 Task: Create a task  Login page not loading or unresponsive , assign it to team member softage.10@softage.net in the project ZephyrTech and update the status of the task to  On Track  , set the priority of the task to High.
Action: Mouse moved to (66, 68)
Screenshot: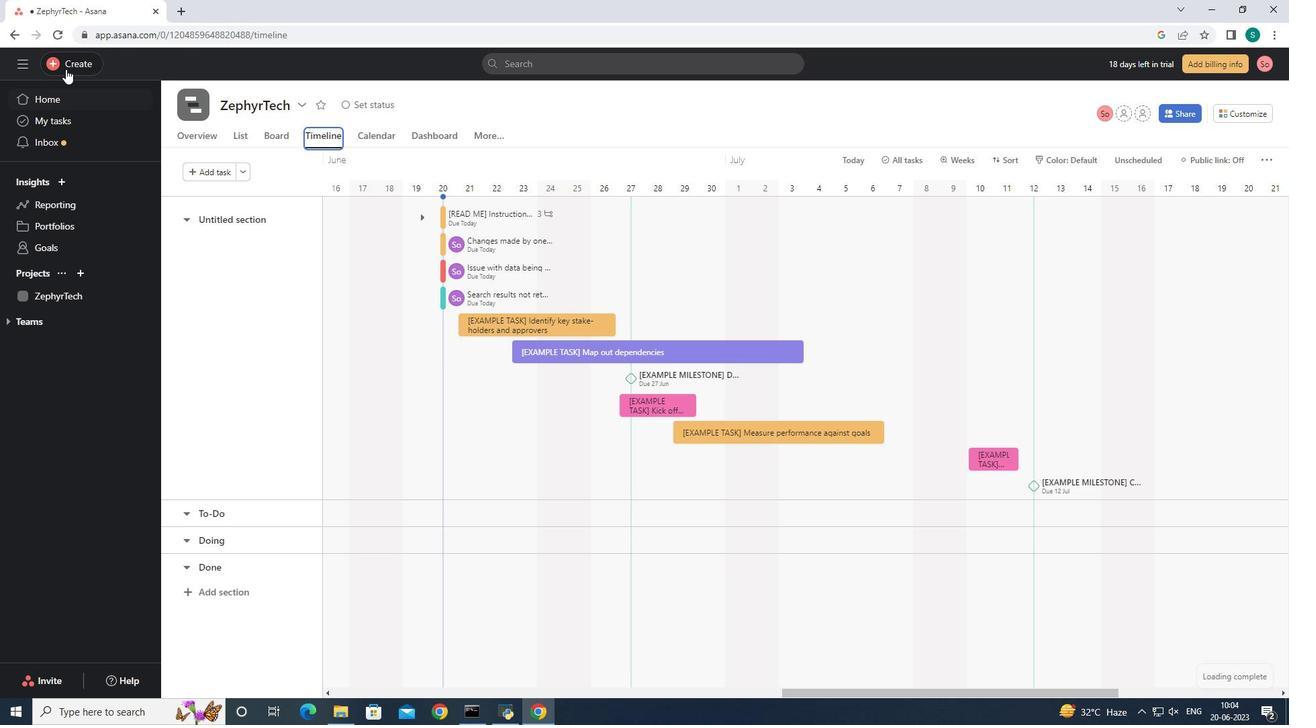 
Action: Mouse pressed left at (66, 68)
Screenshot: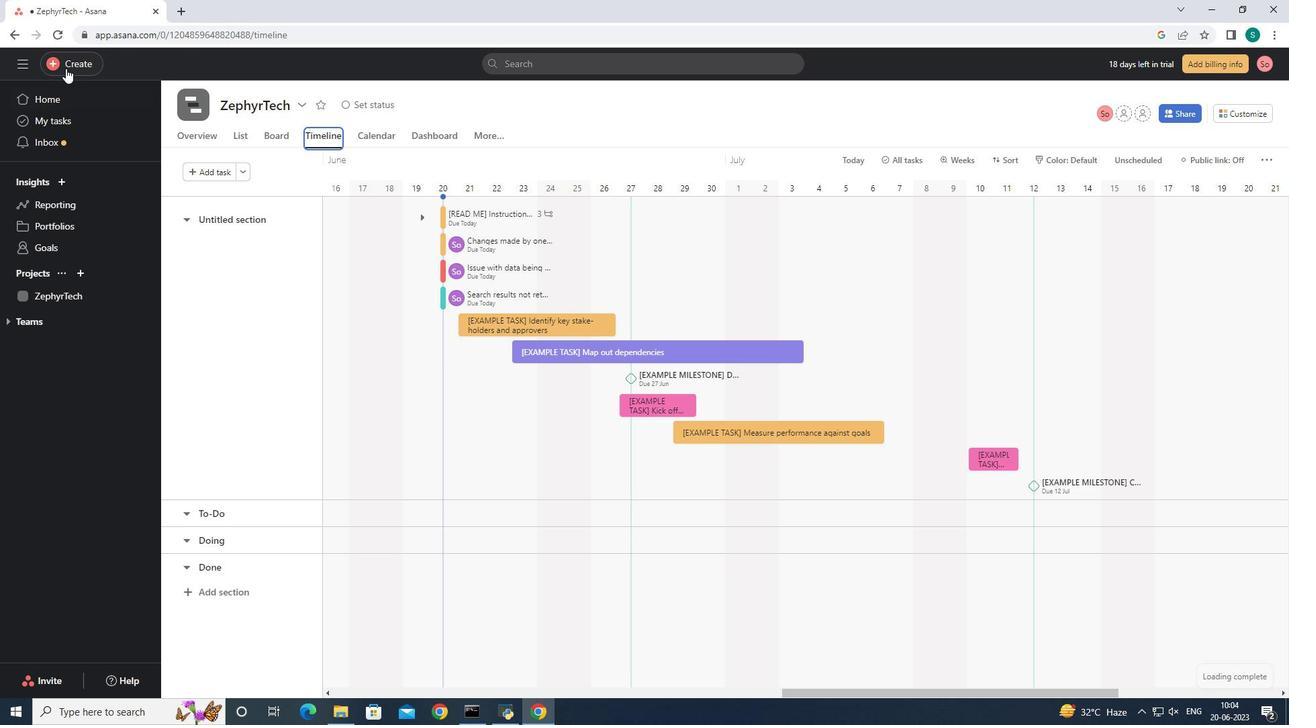 
Action: Mouse moved to (121, 74)
Screenshot: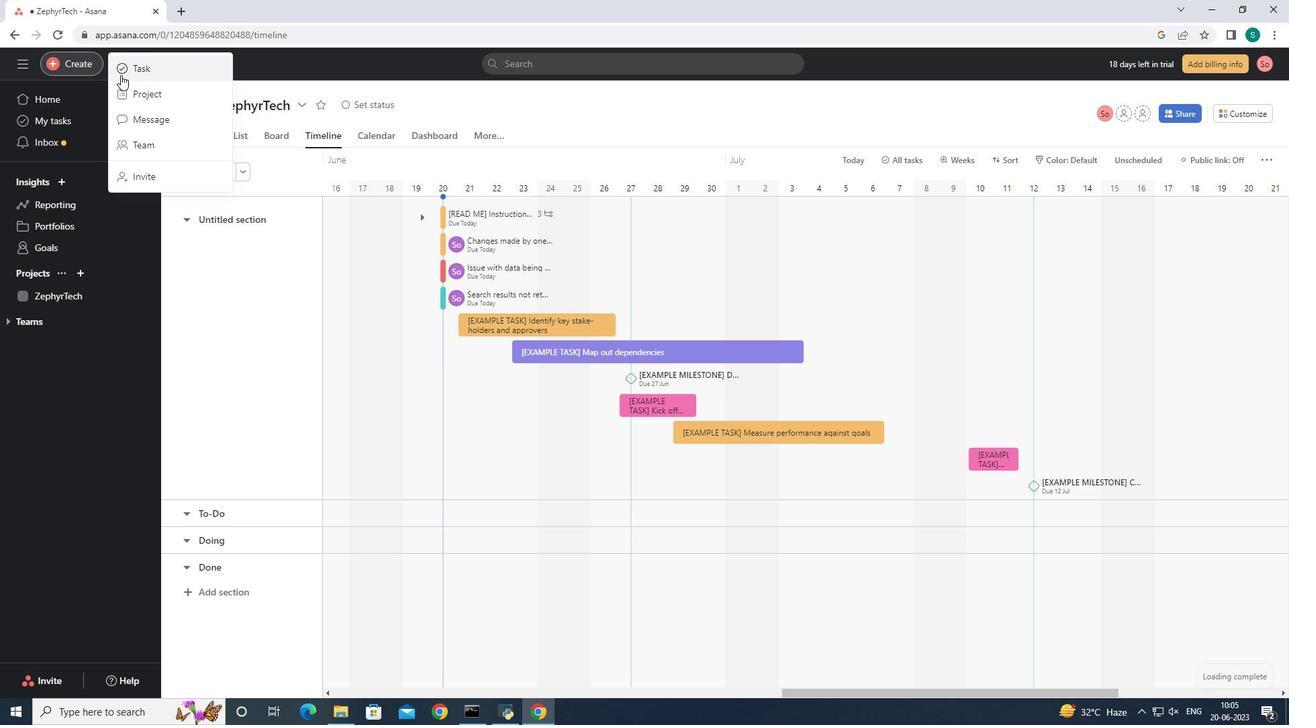 
Action: Mouse pressed left at (121, 74)
Screenshot: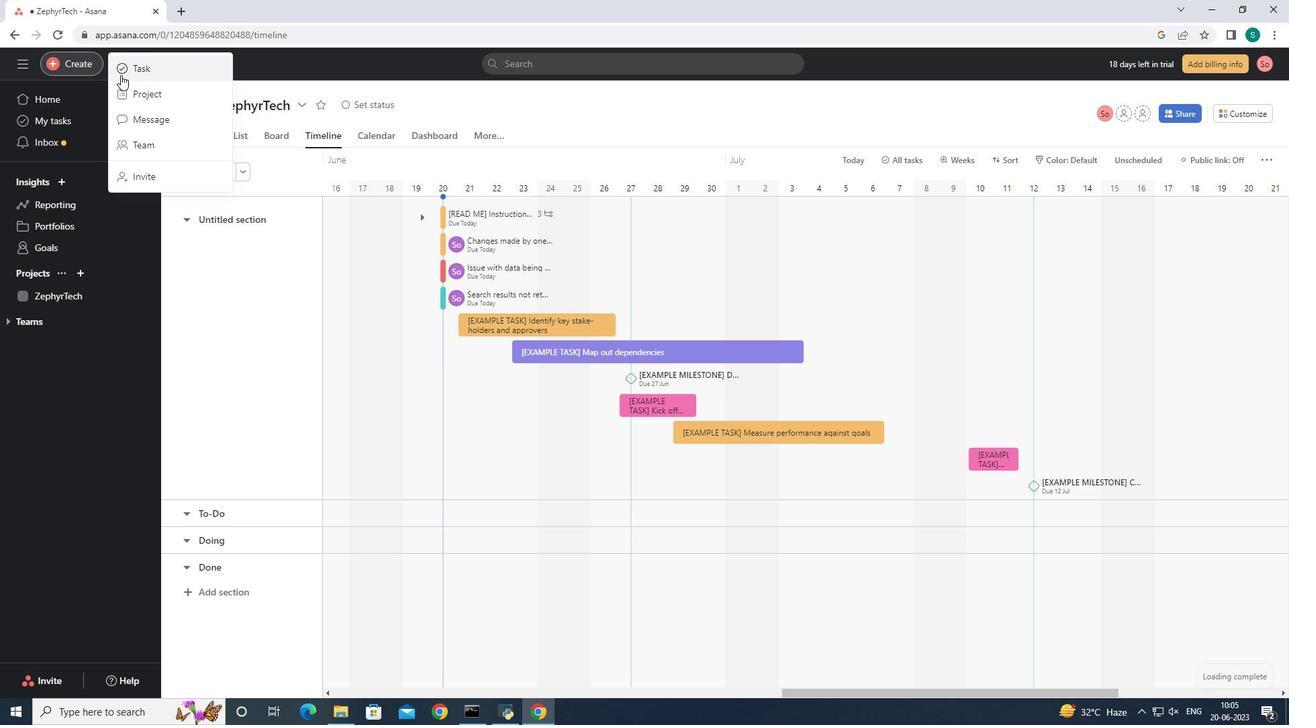 
Action: Mouse moved to (1061, 571)
Screenshot: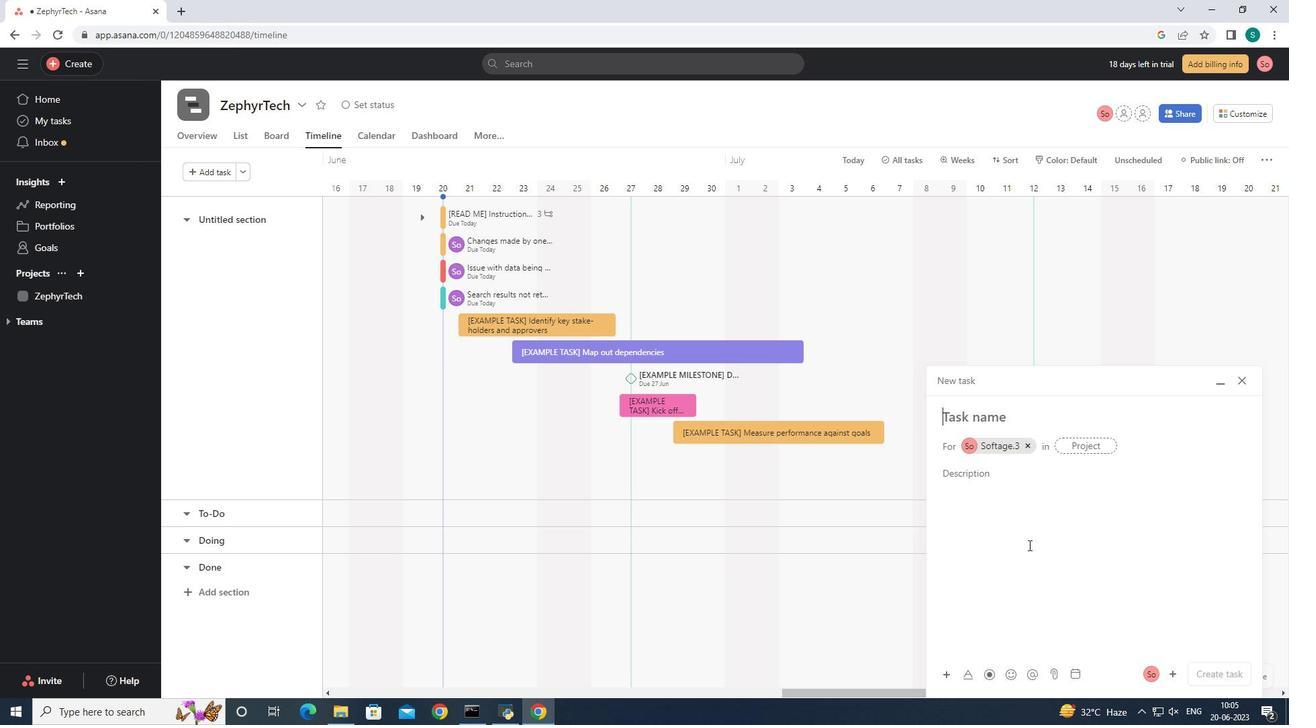 
Action: Key pressed <Key.shift><Key.shift><Key.shift>Login<Key.space>page<Key.space>not<Key.space>loading<Key.space>or<Key.space>unresponsive,
Screenshot: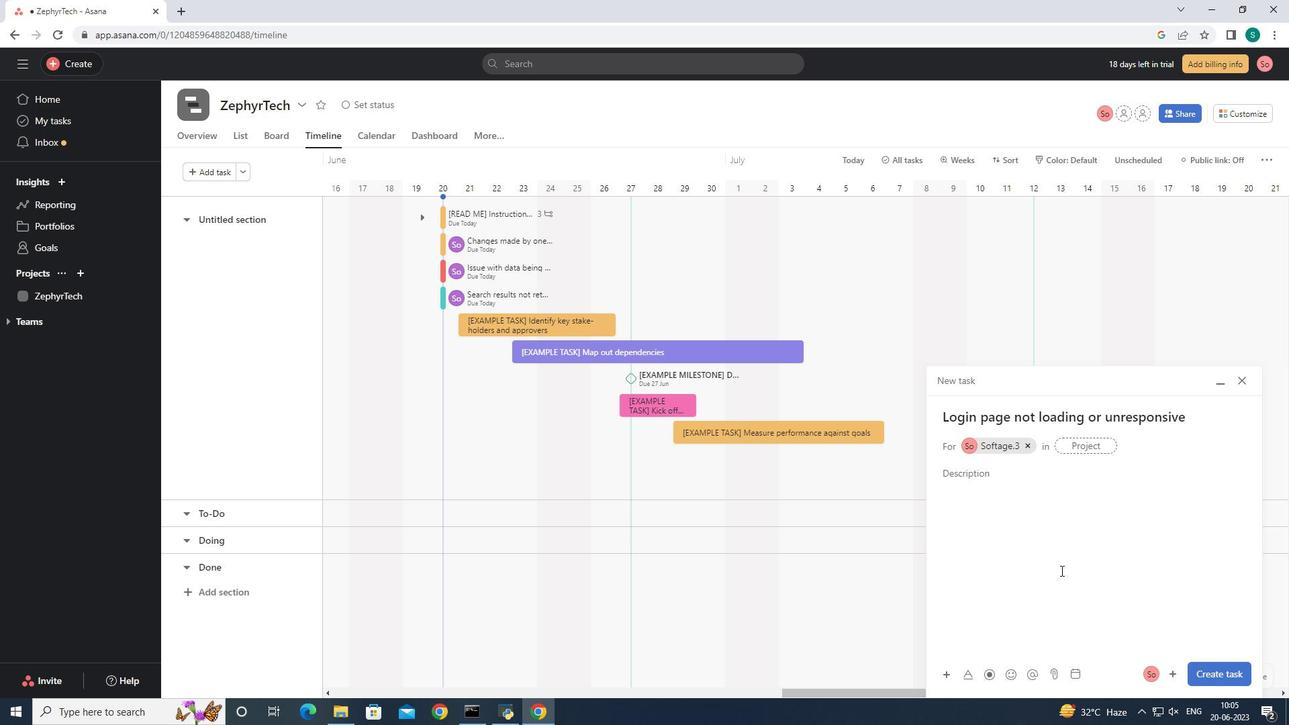 
Action: Mouse moved to (1030, 446)
Screenshot: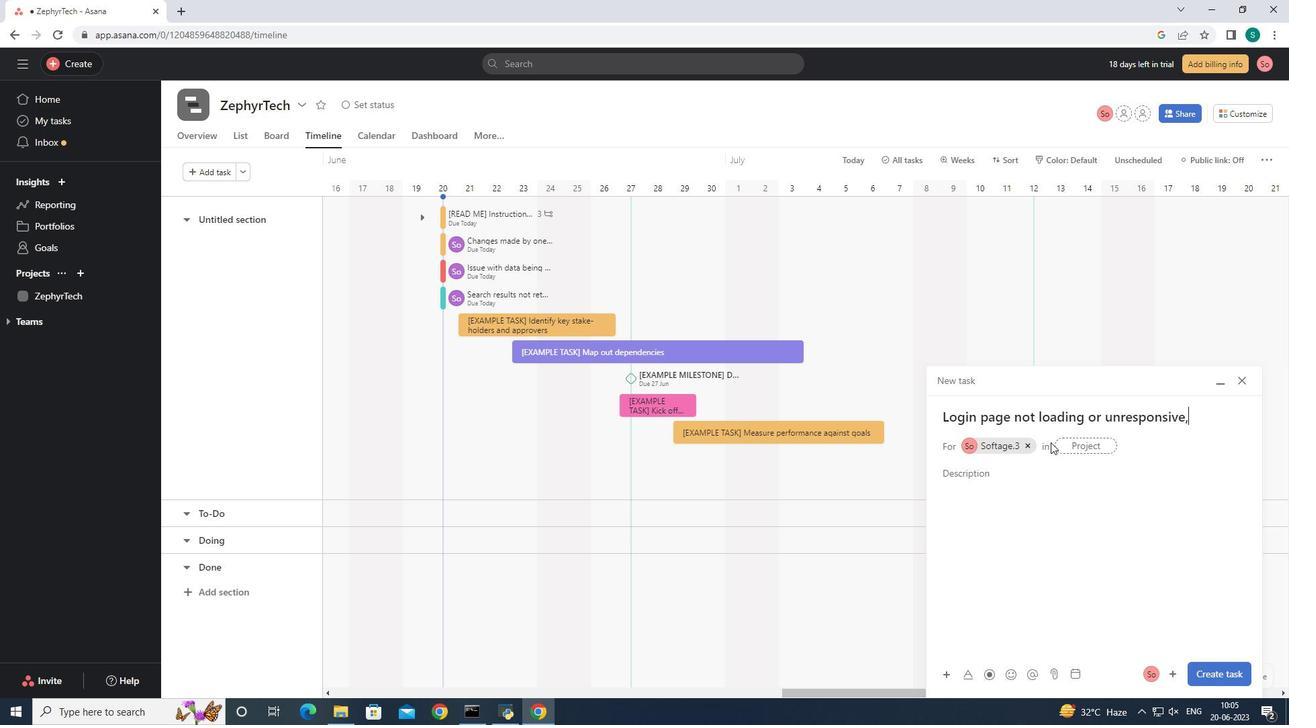 
Action: Mouse pressed left at (1030, 446)
Screenshot: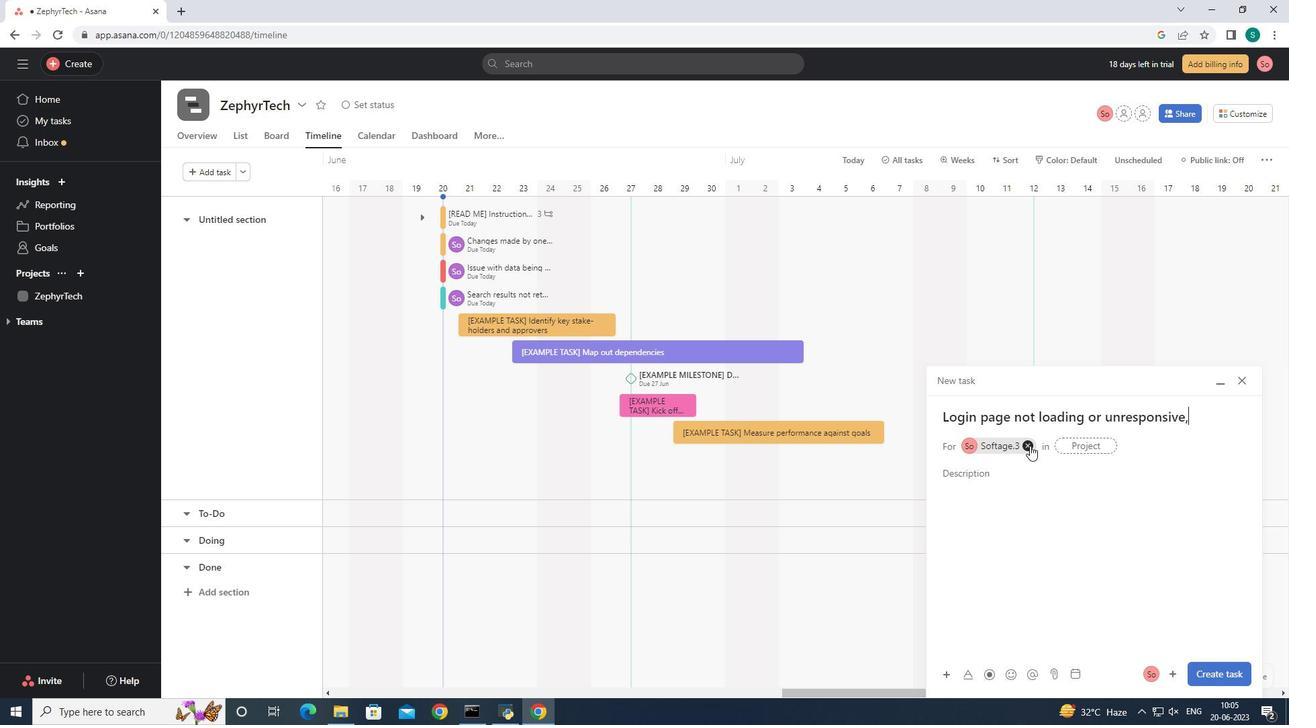 
Action: Mouse moved to (1156, 669)
Screenshot: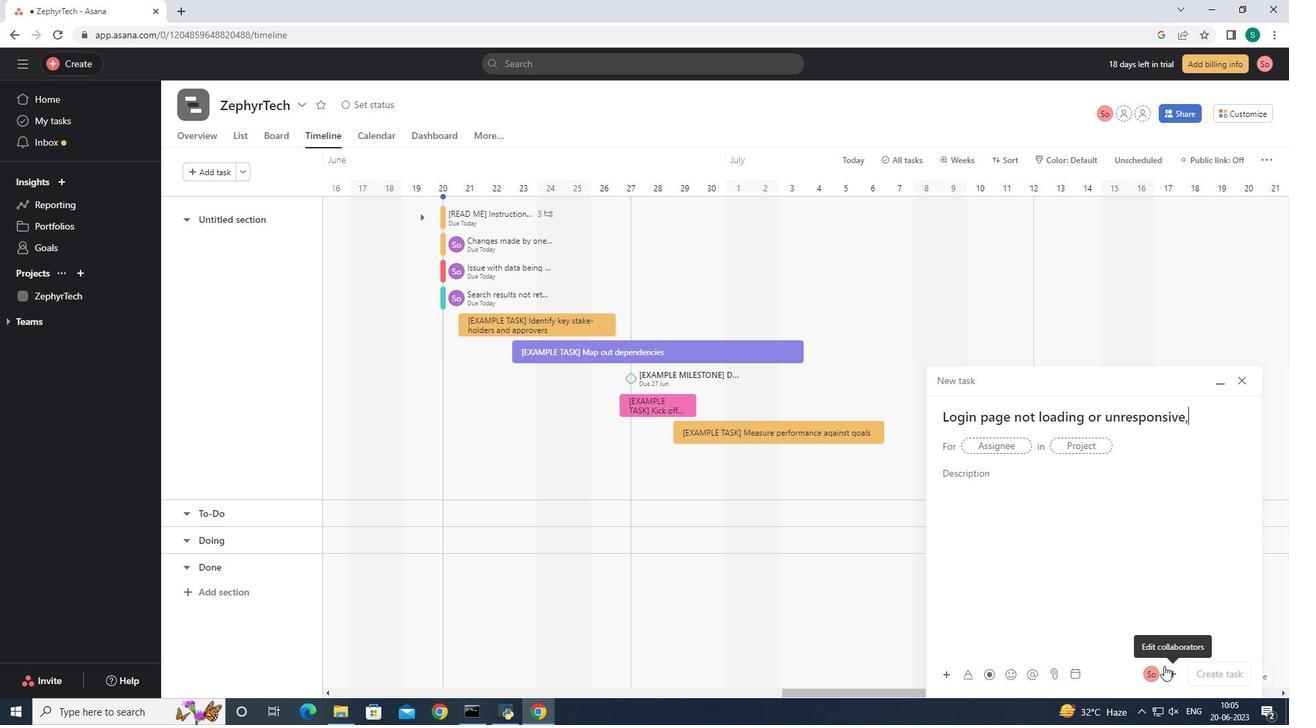 
Action: Mouse pressed left at (1156, 669)
Screenshot: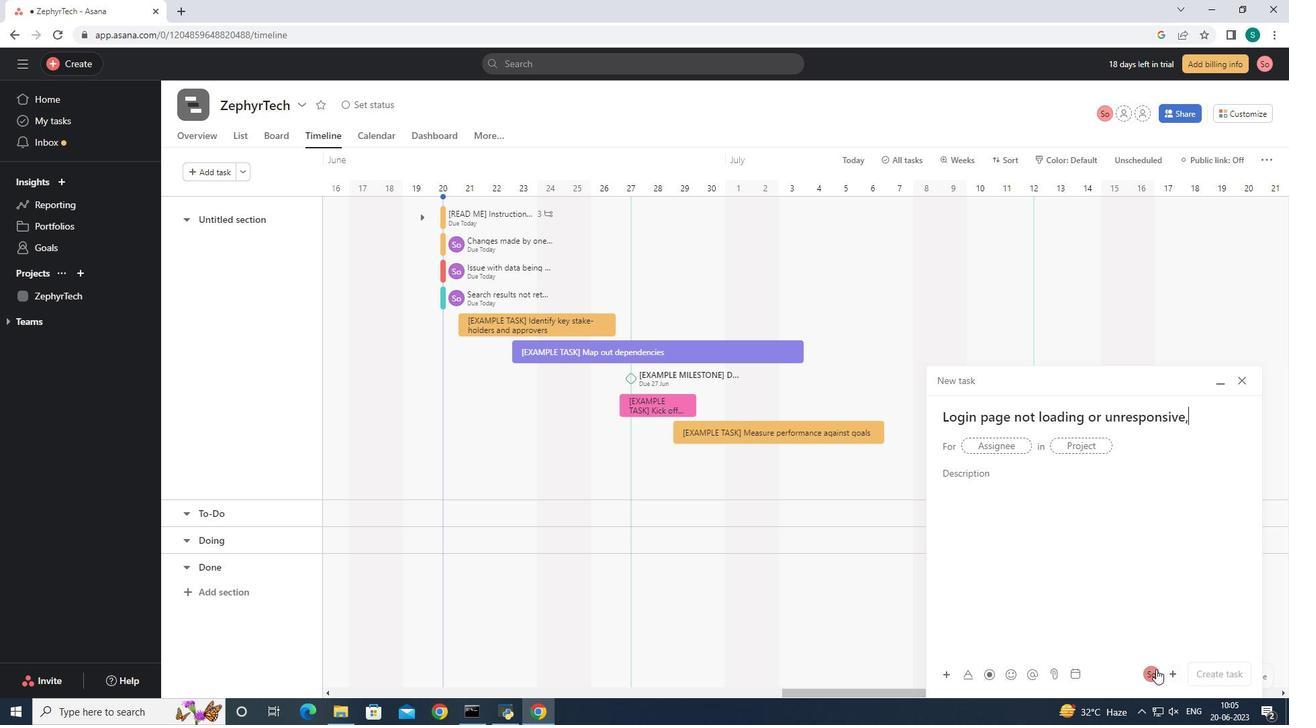 
Action: Mouse moved to (1062, 679)
Screenshot: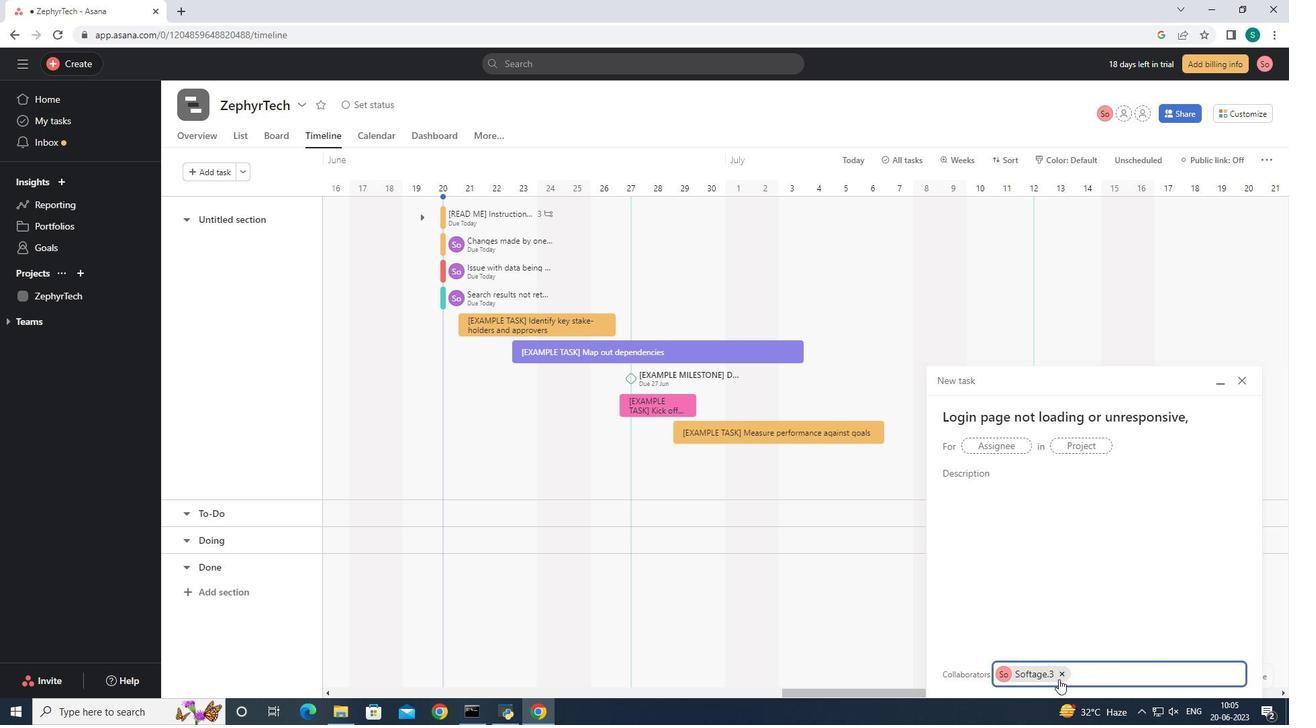 
Action: Mouse pressed left at (1062, 679)
Screenshot: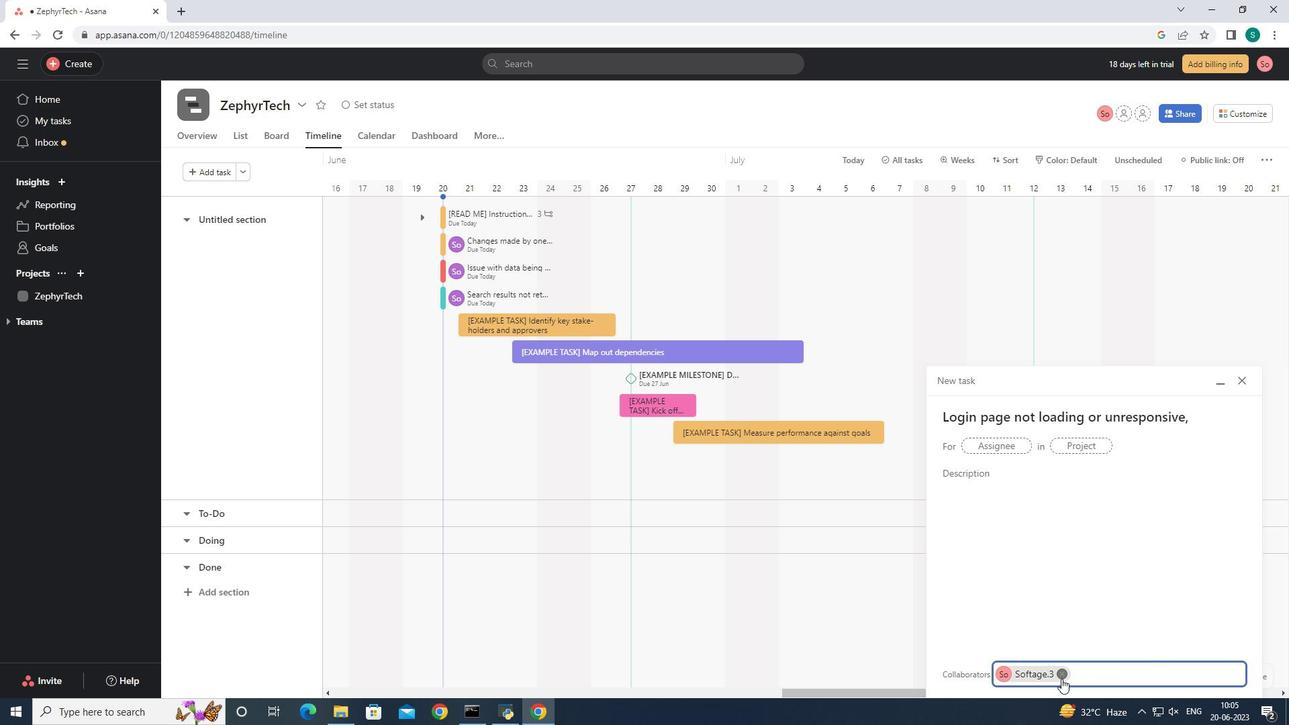 
Action: Mouse moved to (997, 437)
Screenshot: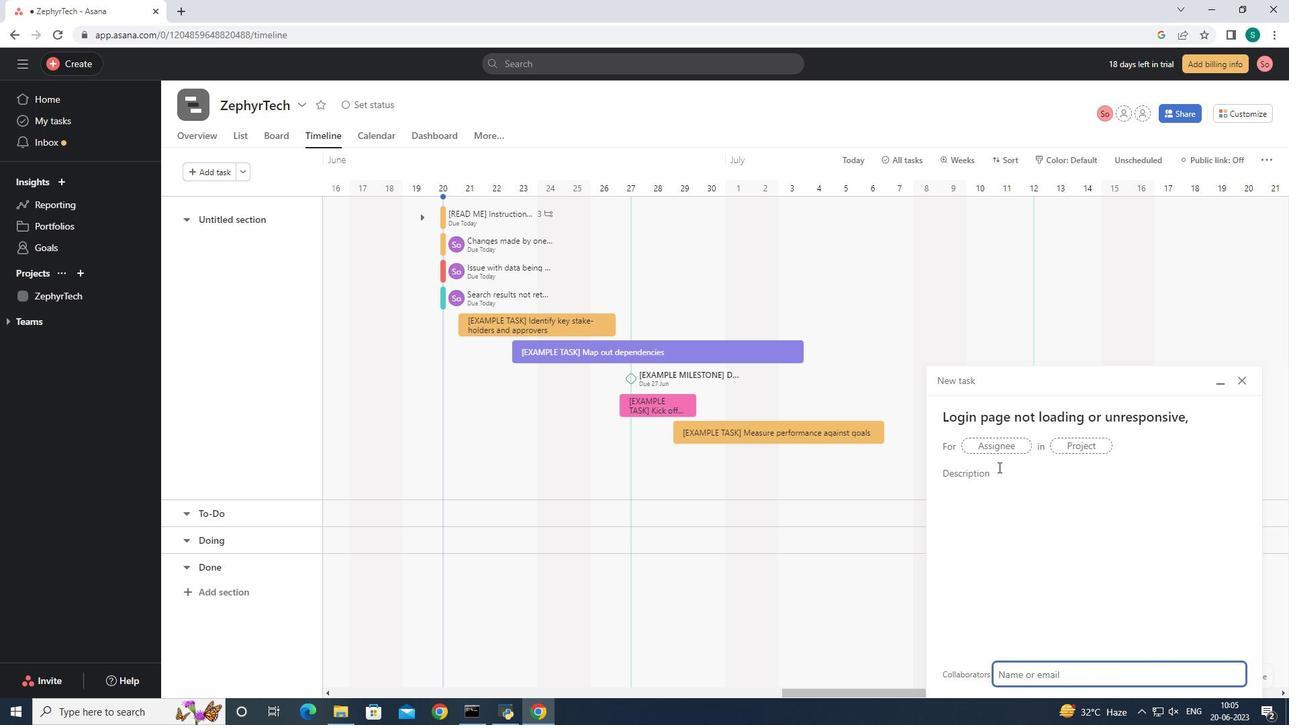
Action: Mouse pressed left at (997, 437)
Screenshot: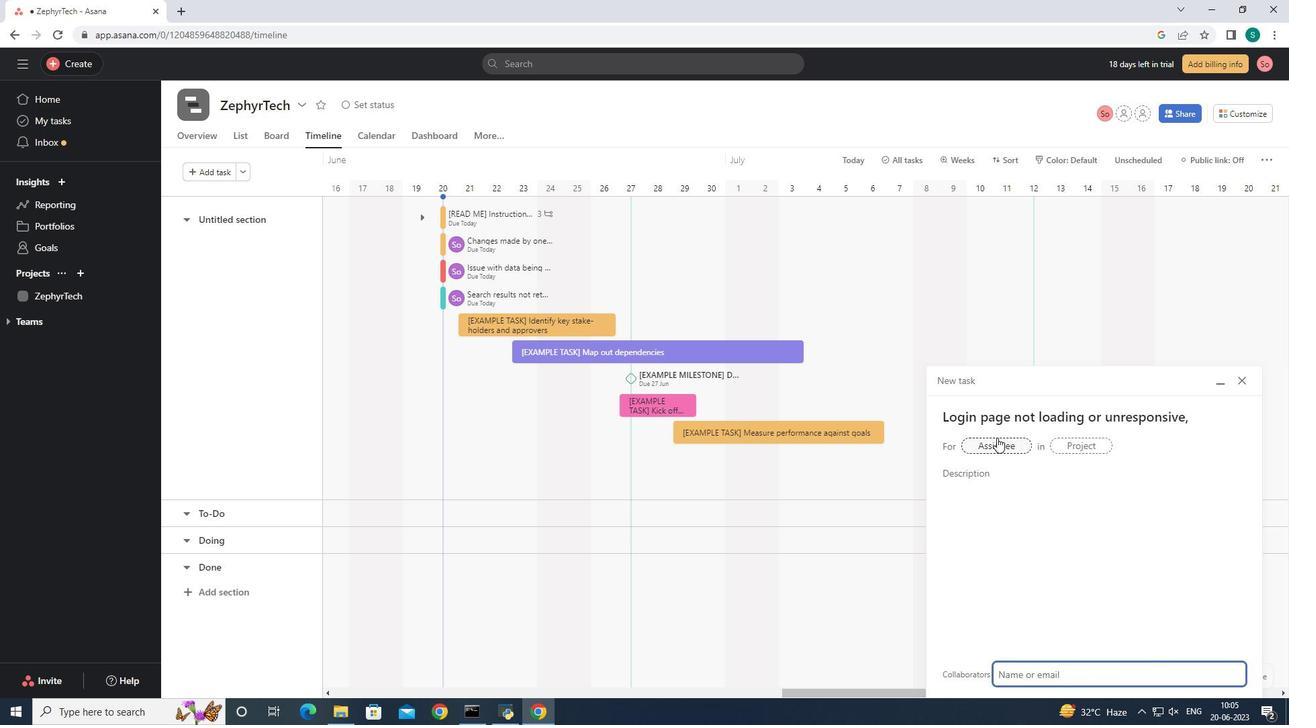 
Action: Mouse moved to (997, 449)
Screenshot: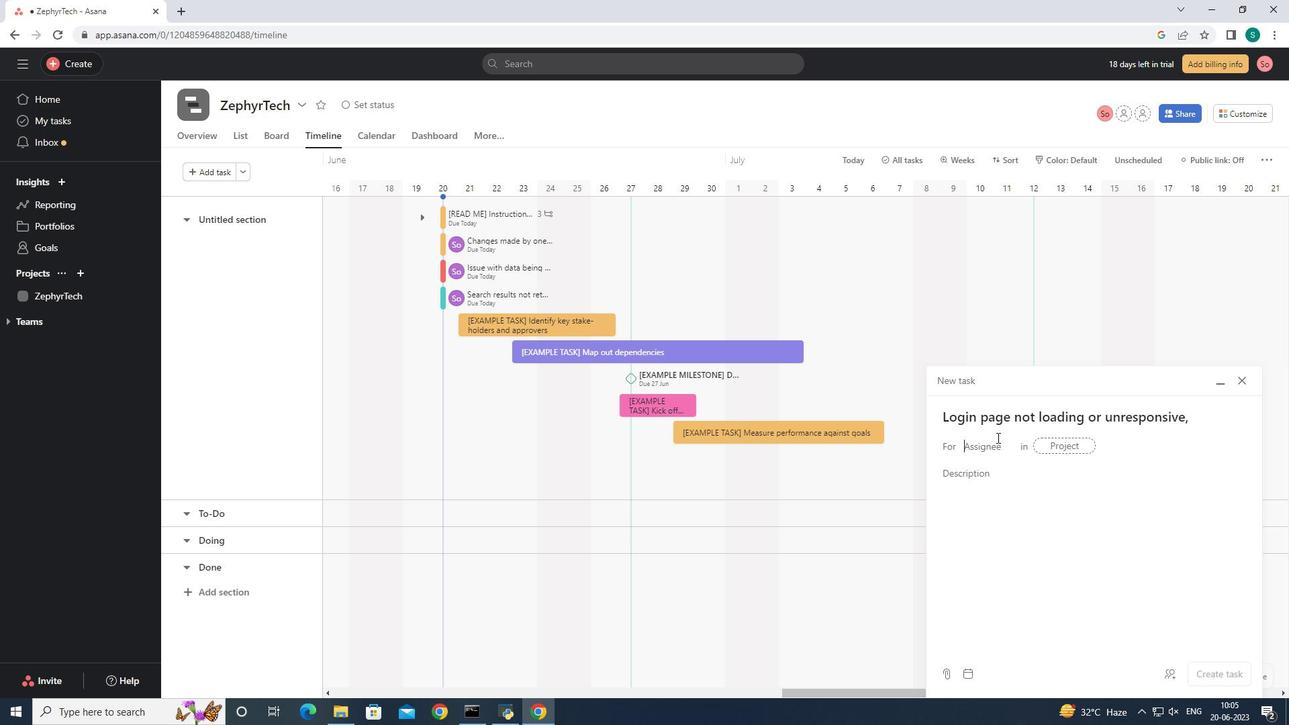 
Action: Key pressed <Key.shift>Softage.10
Screenshot: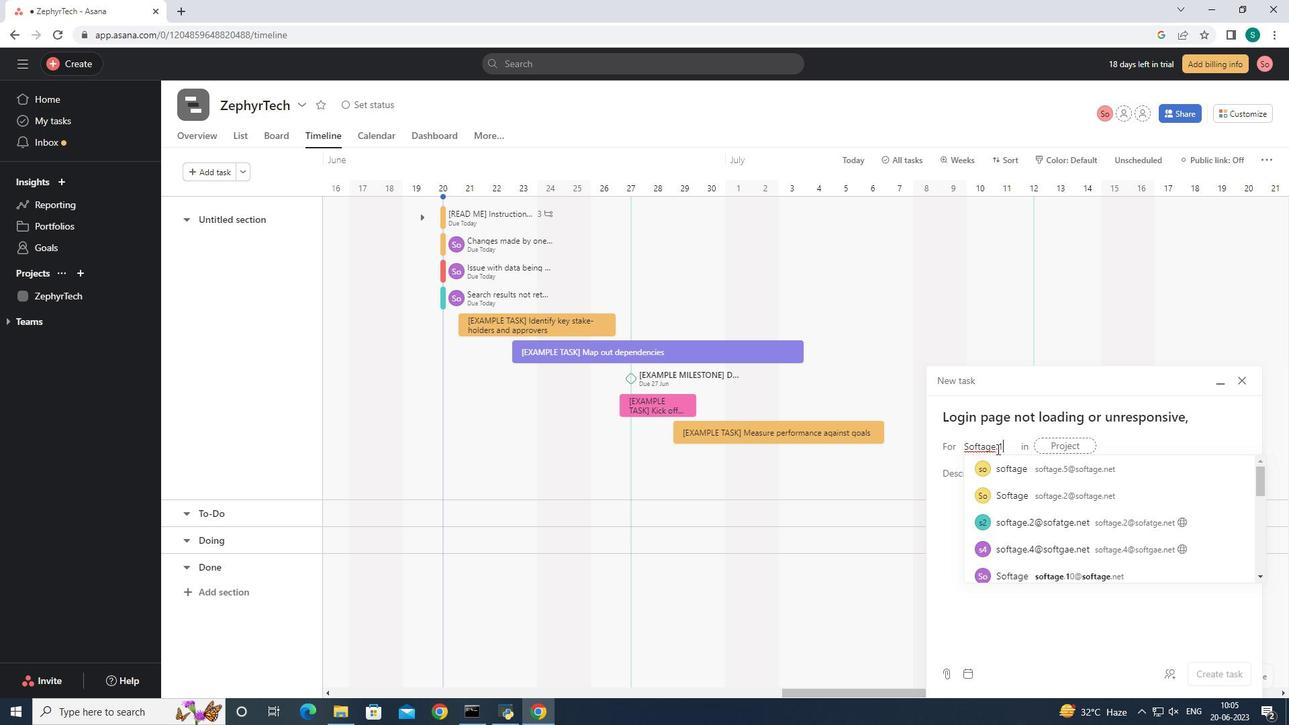 
Action: Mouse moved to (1037, 480)
Screenshot: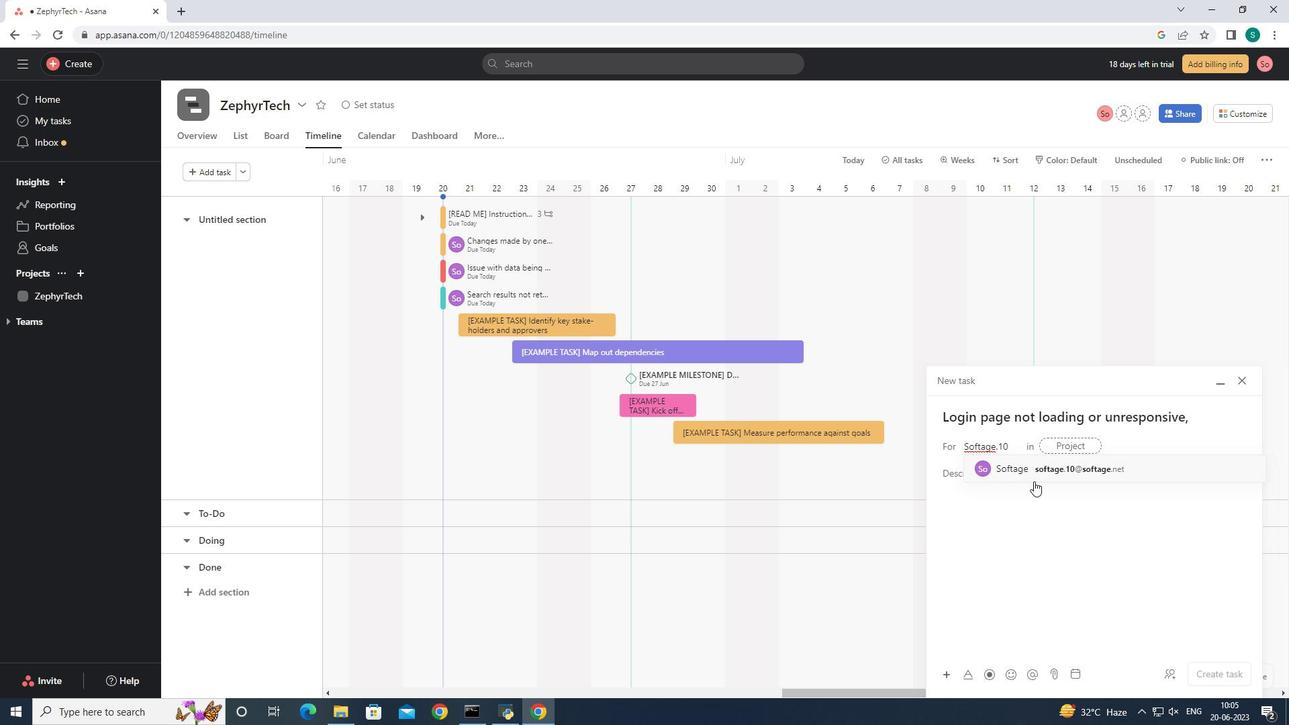 
Action: Mouse pressed left at (1037, 480)
Screenshot: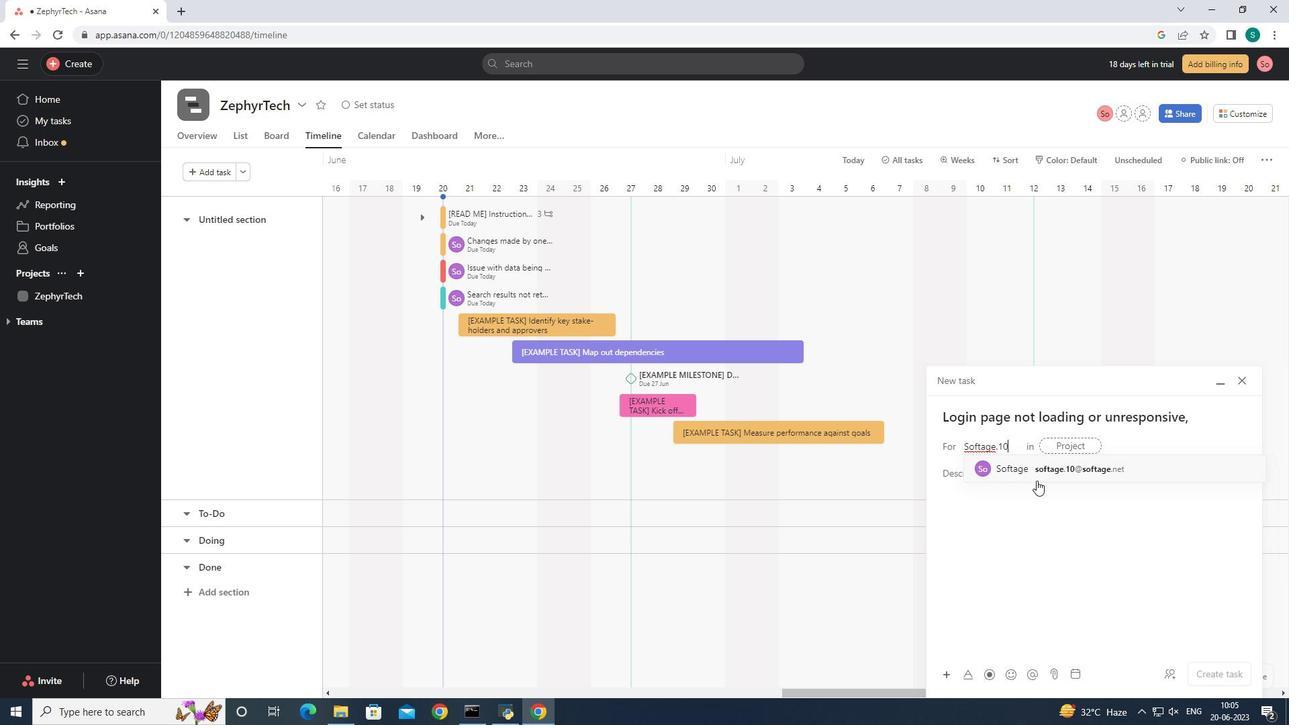
Action: Mouse moved to (1019, 466)
Screenshot: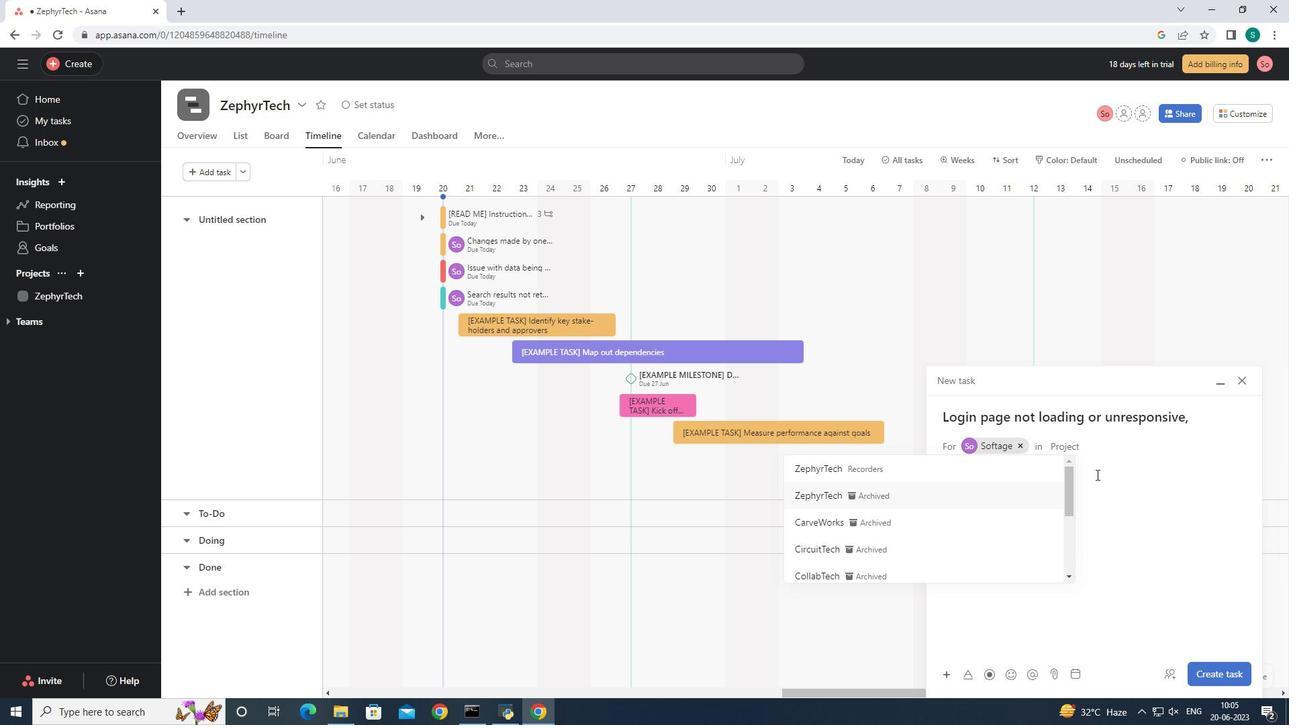 
Action: Mouse pressed left at (1019, 466)
Screenshot: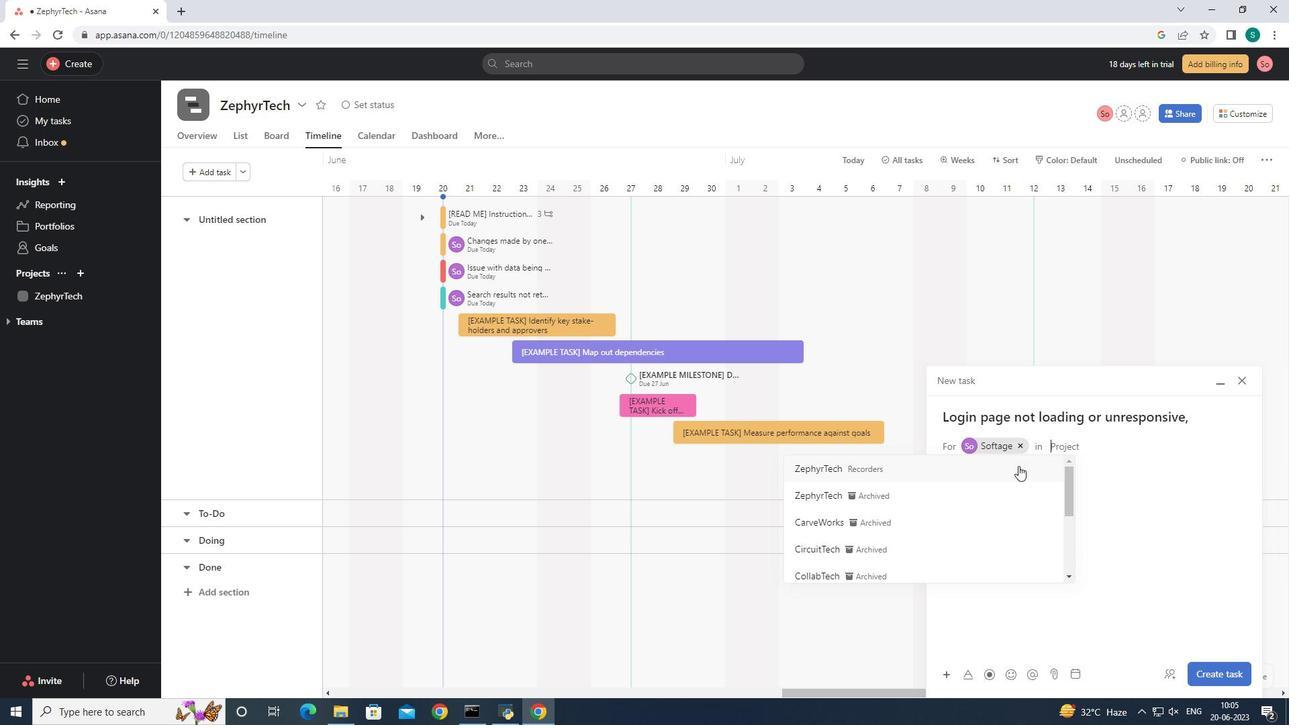 
Action: Mouse moved to (1010, 536)
Screenshot: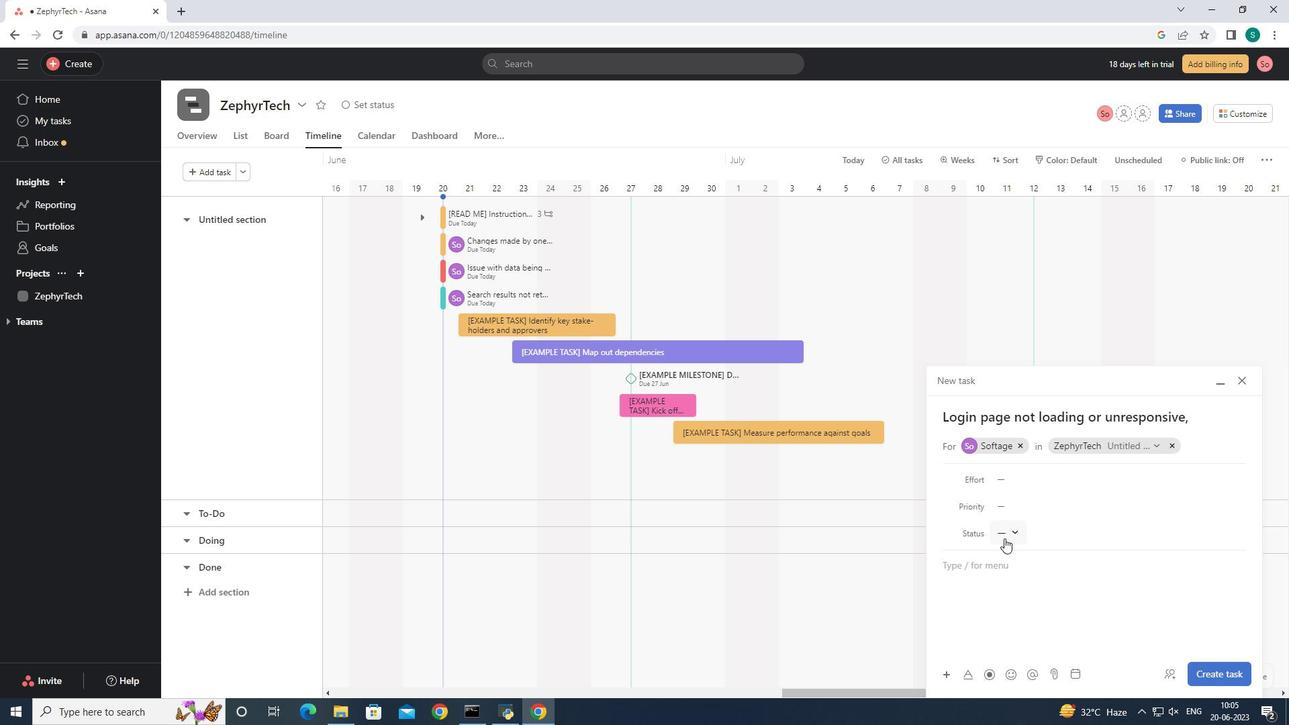 
Action: Mouse pressed left at (1010, 536)
Screenshot: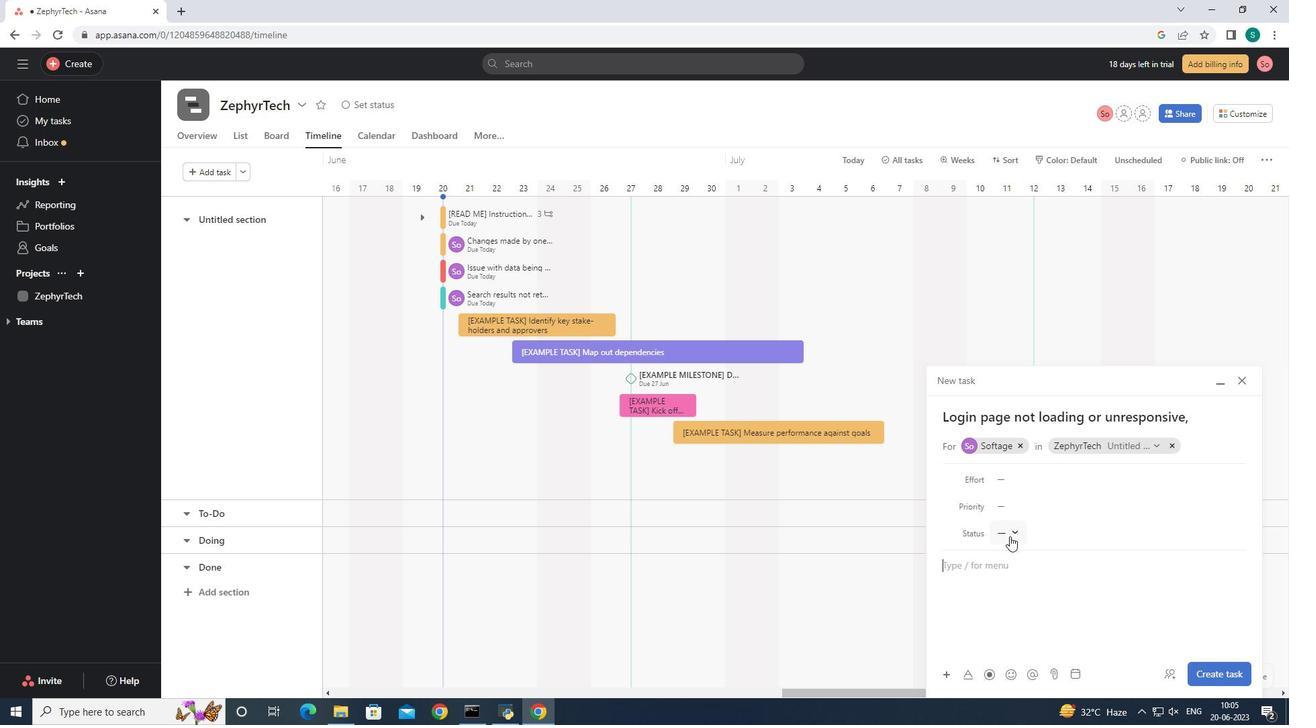 
Action: Mouse moved to (1031, 568)
Screenshot: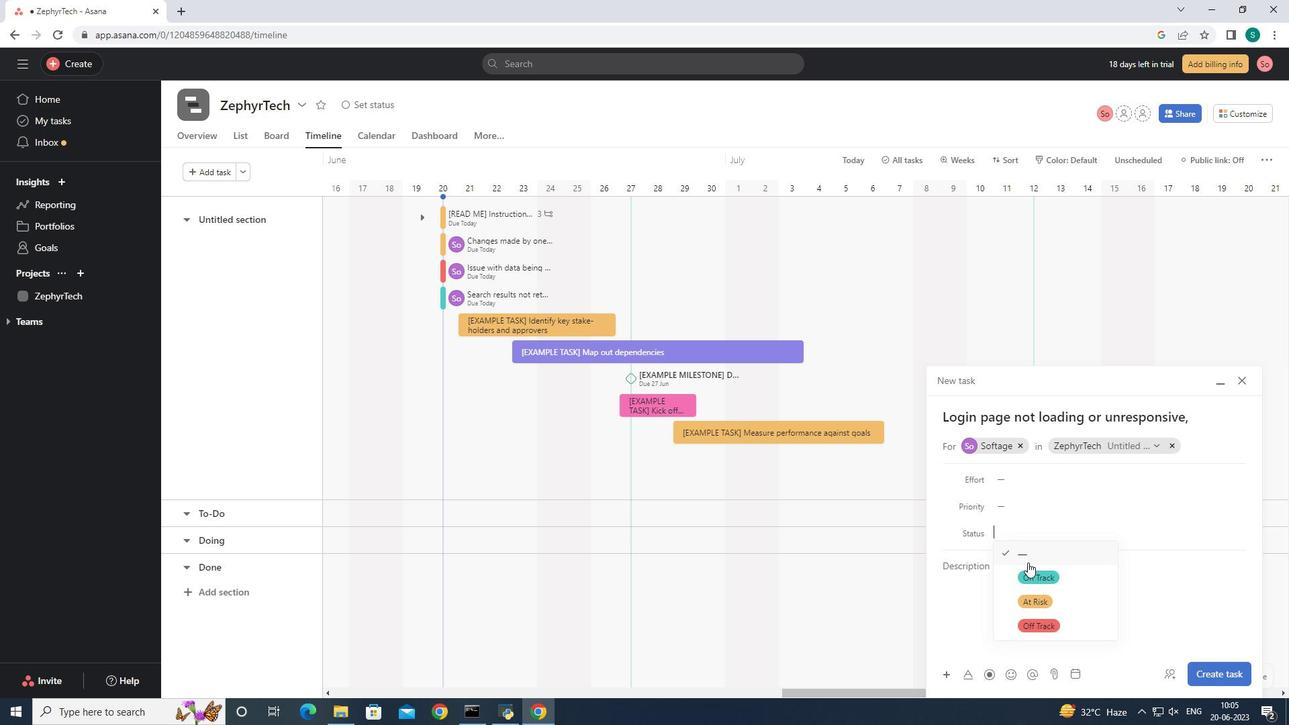 
Action: Mouse pressed left at (1031, 568)
Screenshot: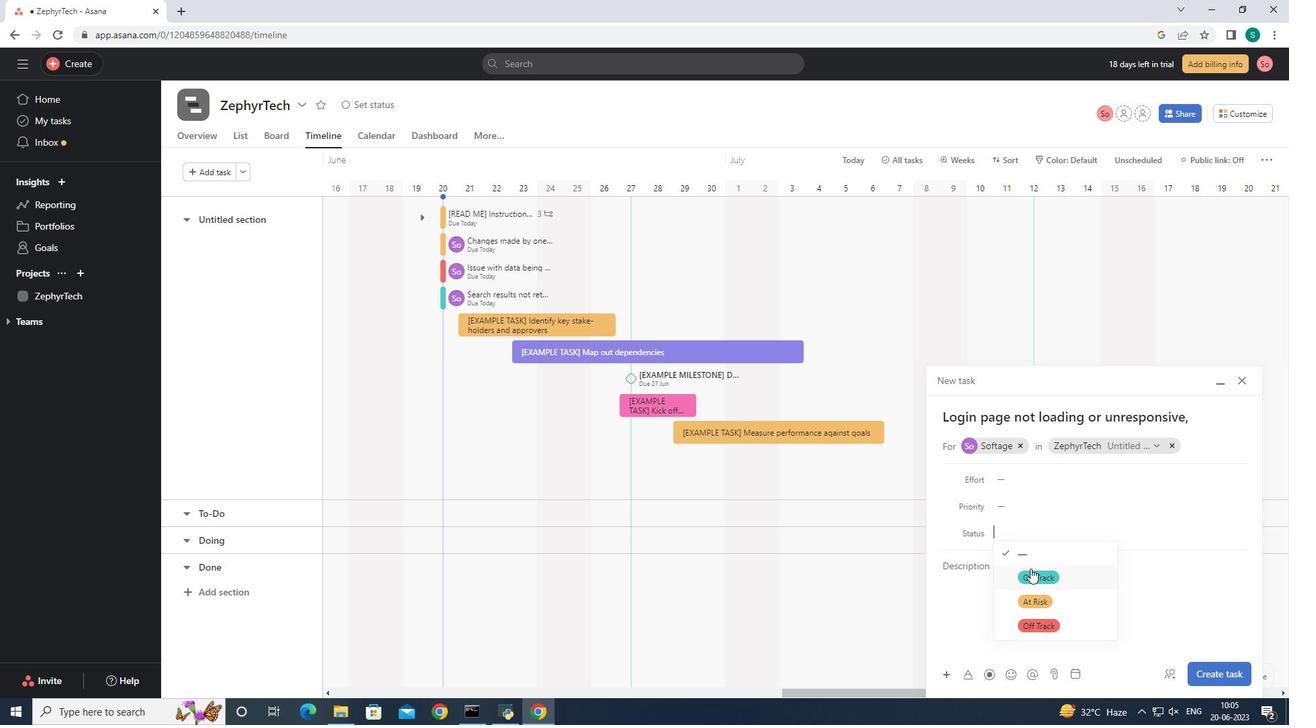 
Action: Mouse moved to (1017, 501)
Screenshot: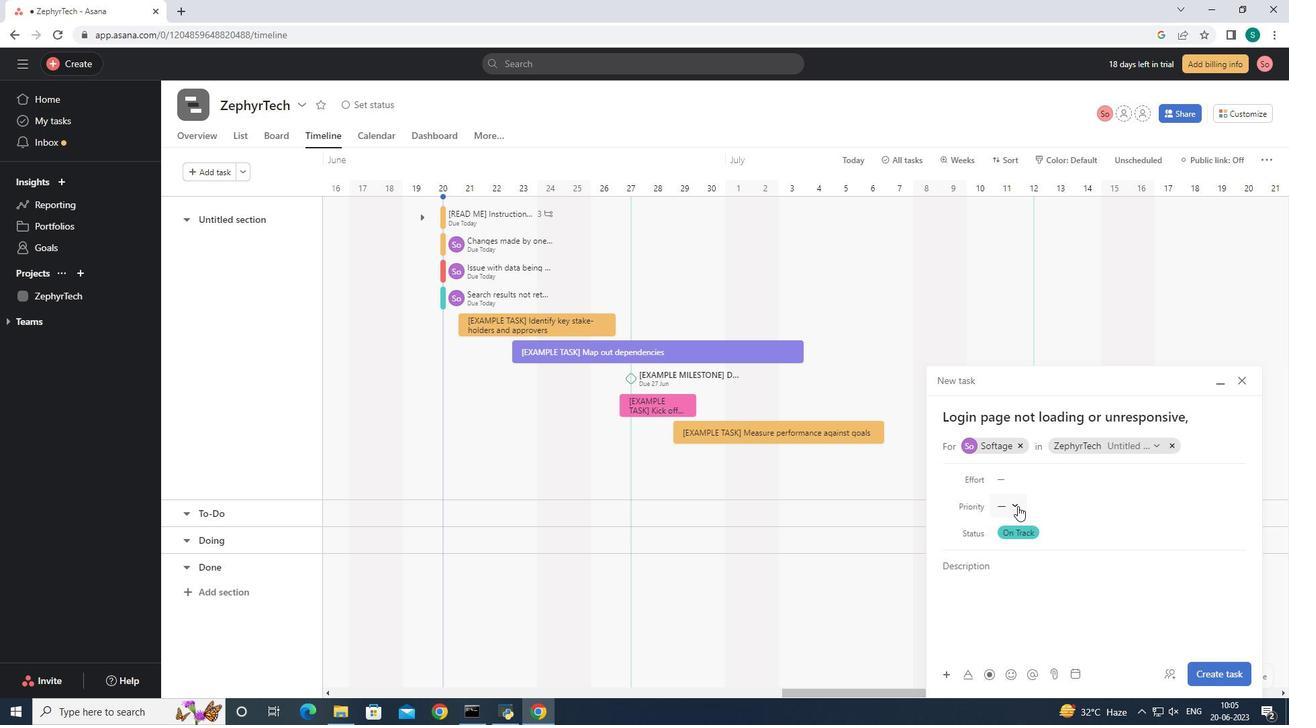 
Action: Mouse pressed left at (1017, 501)
Screenshot: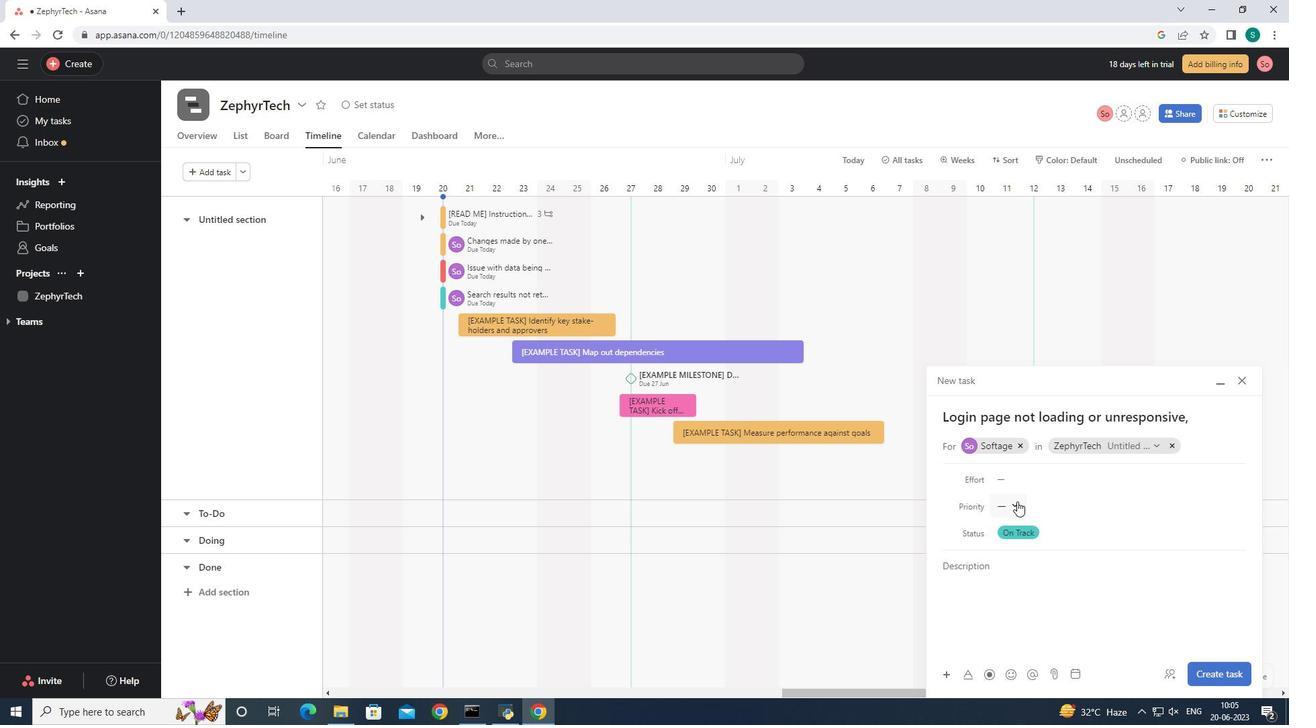 
Action: Mouse moved to (1078, 552)
Screenshot: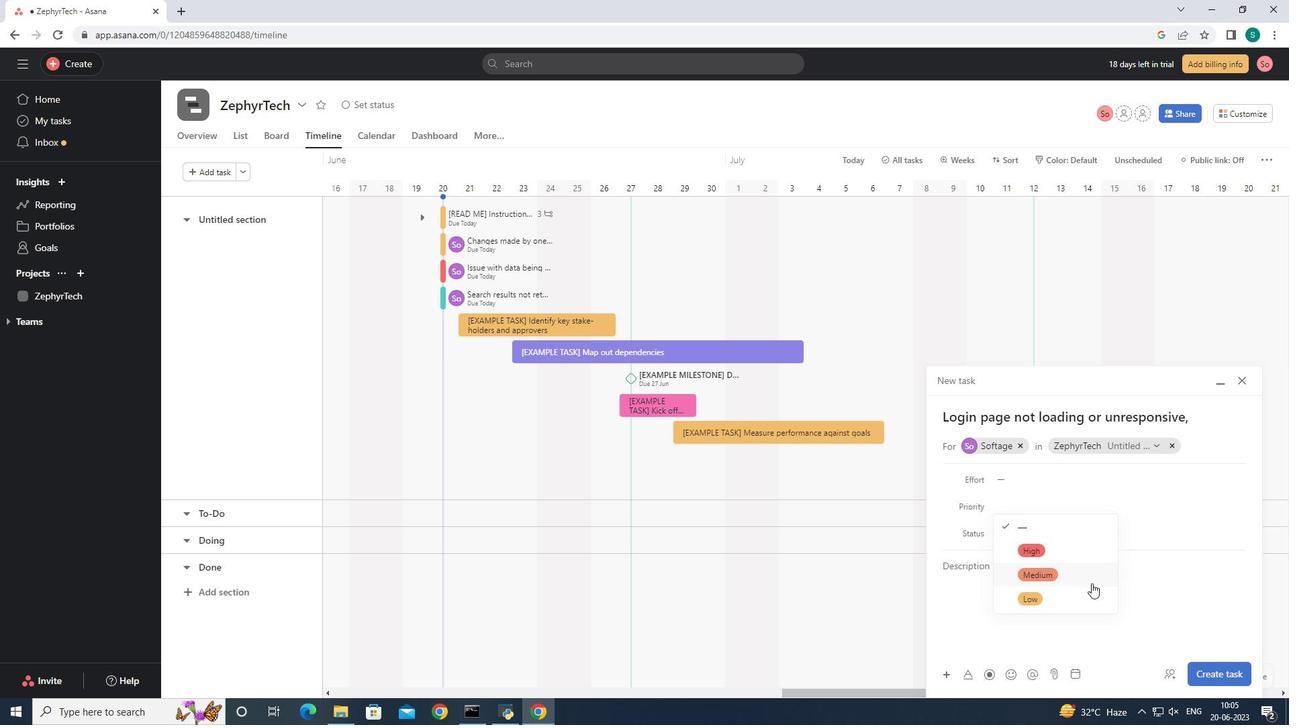 
Action: Mouse pressed left at (1078, 552)
Screenshot: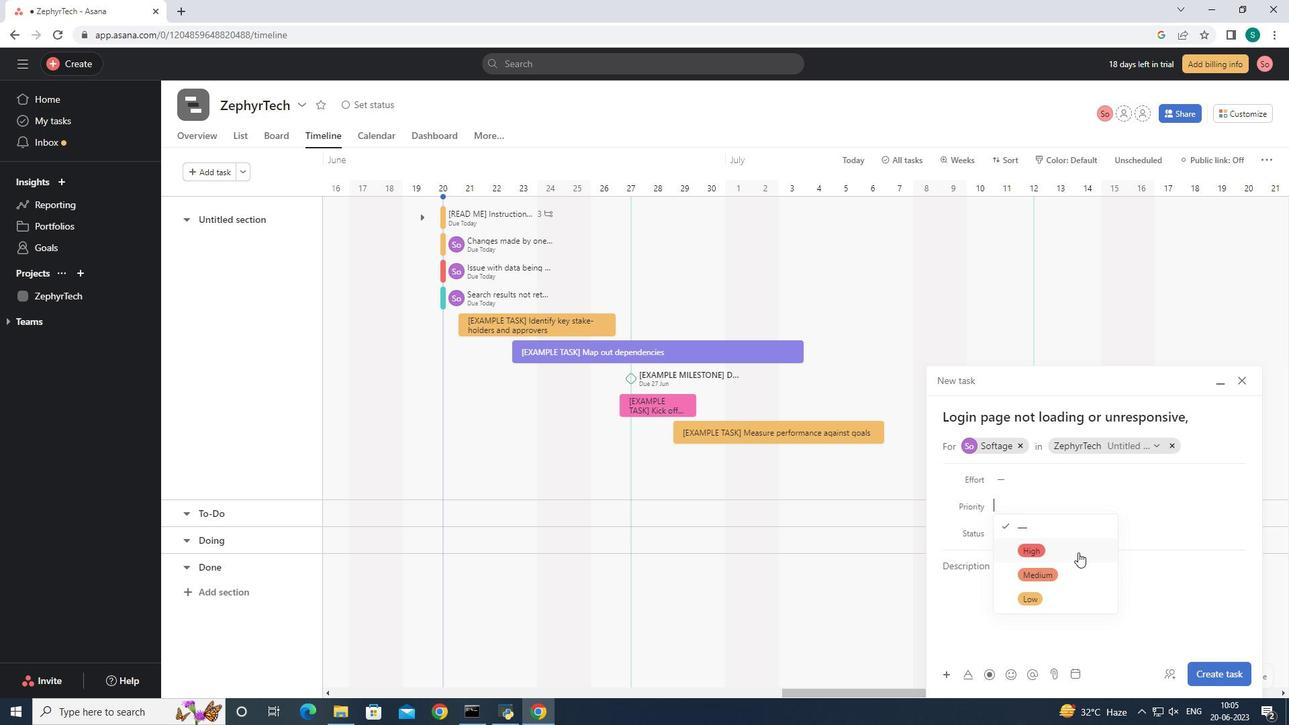 
Action: Mouse moved to (1207, 667)
Screenshot: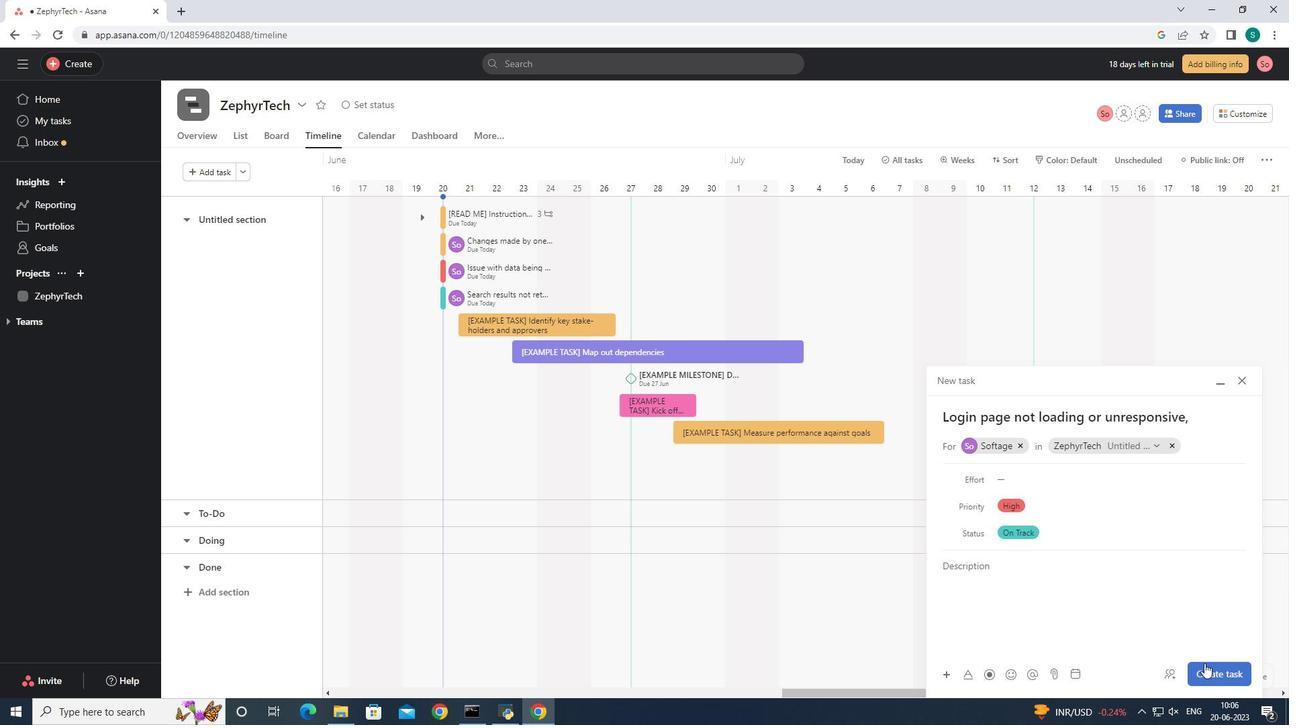 
Action: Mouse pressed left at (1207, 667)
Screenshot: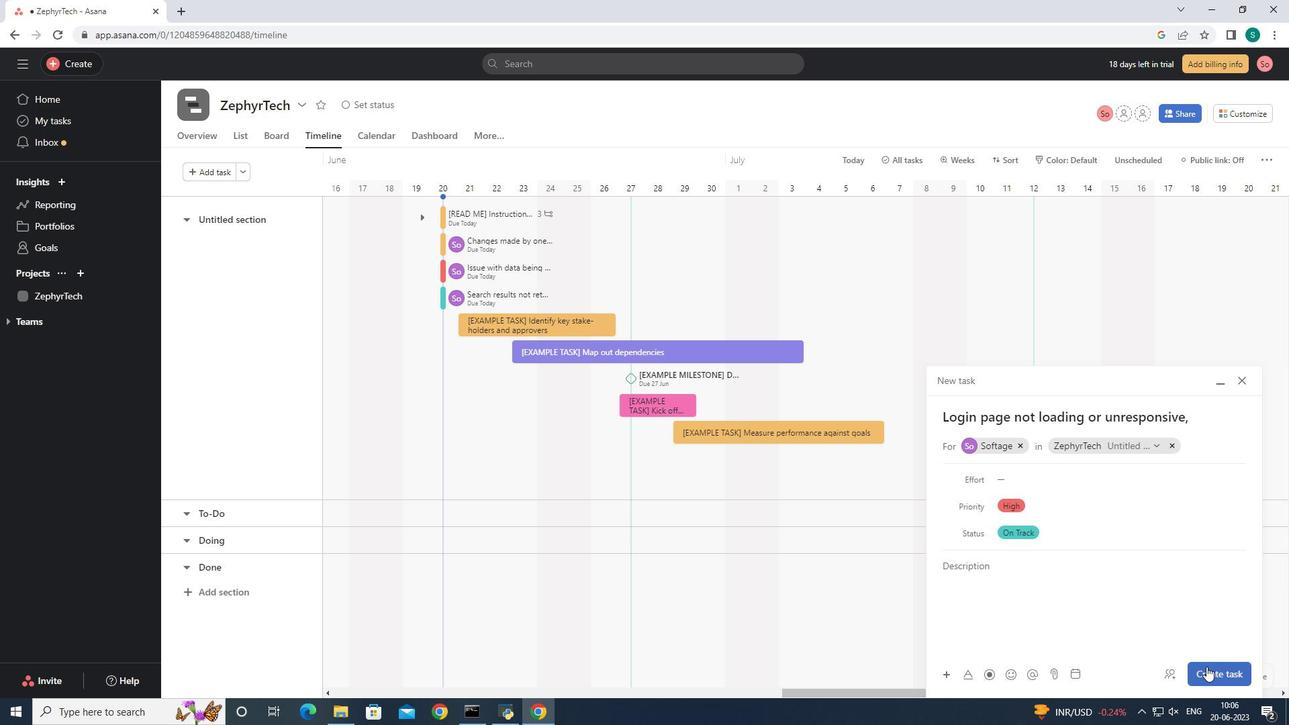 
